 Task: Show all photos of cottage in Huntsvill, Ontario, Canada.
Action: Mouse moved to (289, 79)
Screenshot: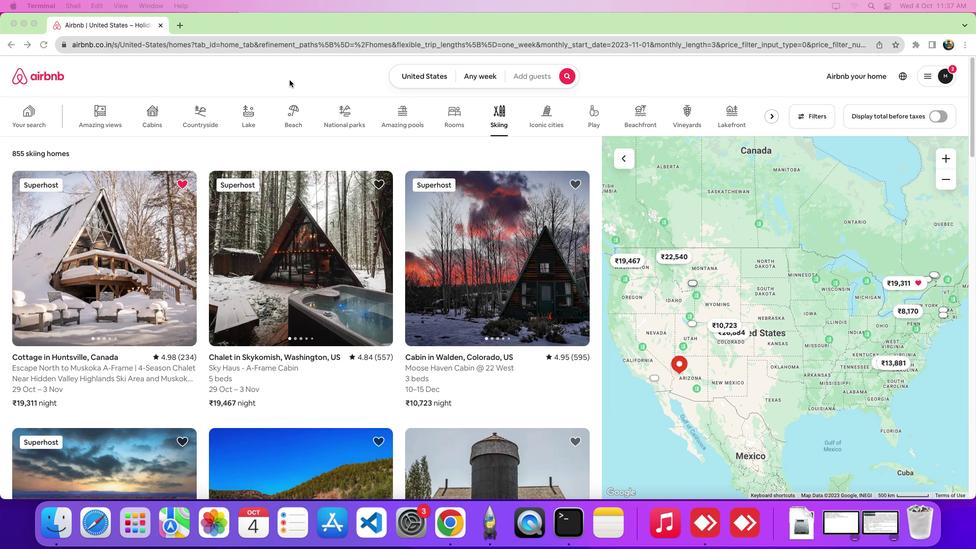 
Action: Mouse pressed left at (289, 79)
Screenshot: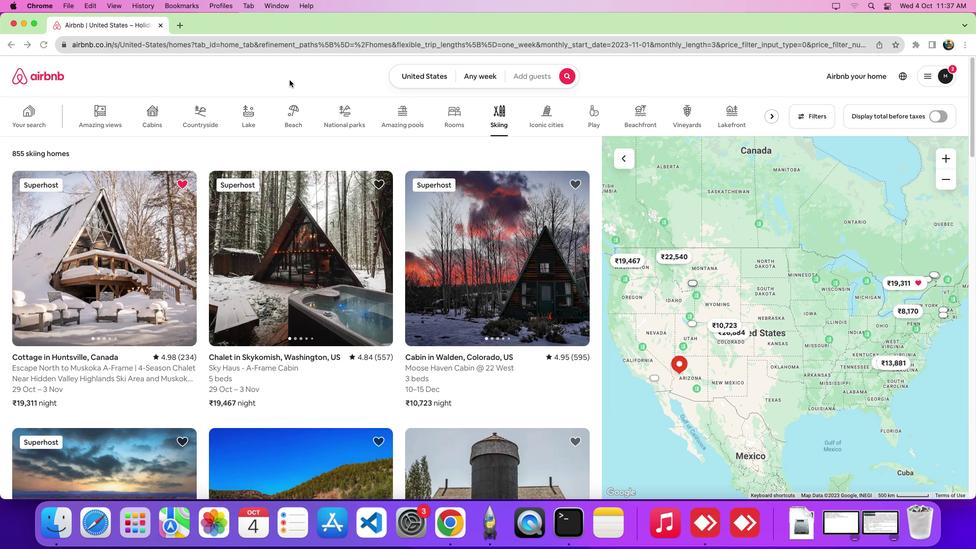 
Action: Mouse moved to (497, 118)
Screenshot: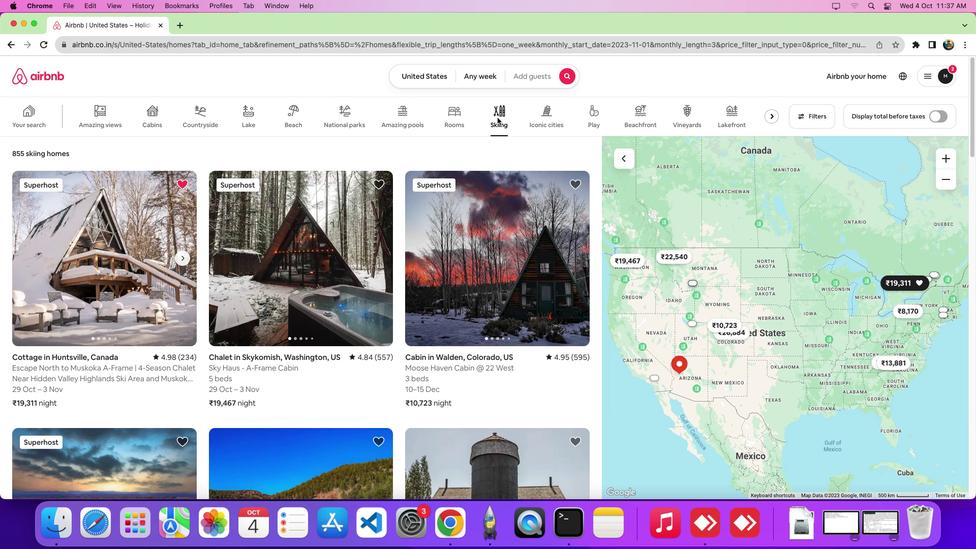 
Action: Mouse pressed left at (497, 118)
Screenshot: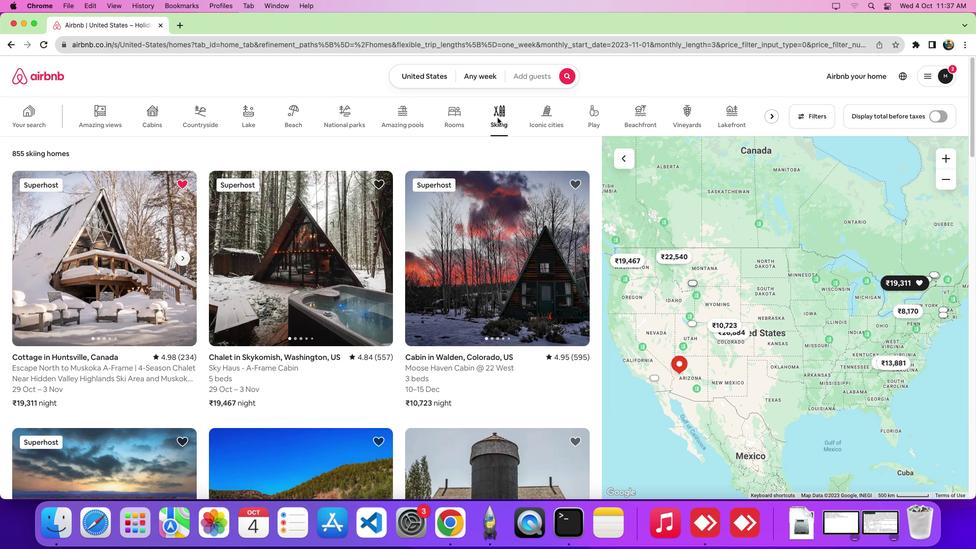 
Action: Mouse moved to (68, 287)
Screenshot: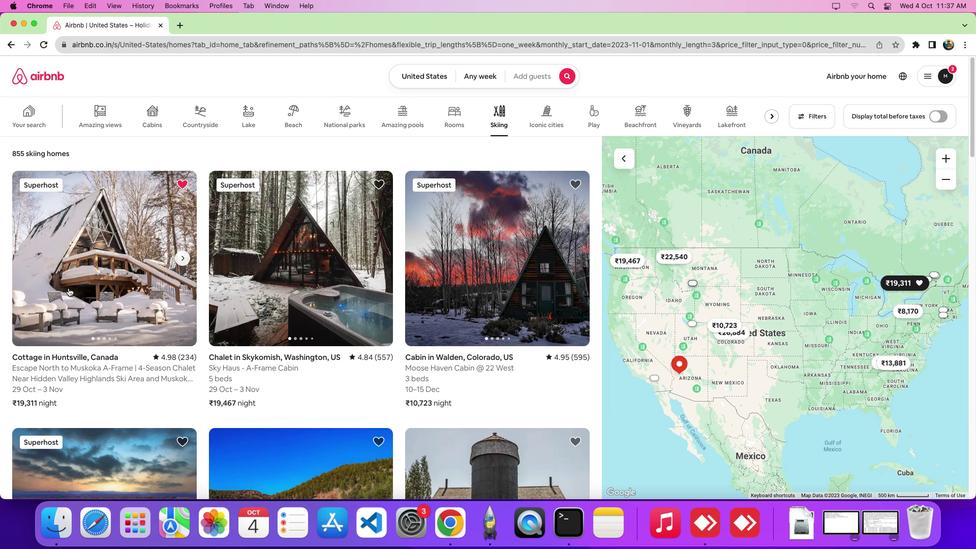 
Action: Mouse pressed left at (68, 287)
Screenshot: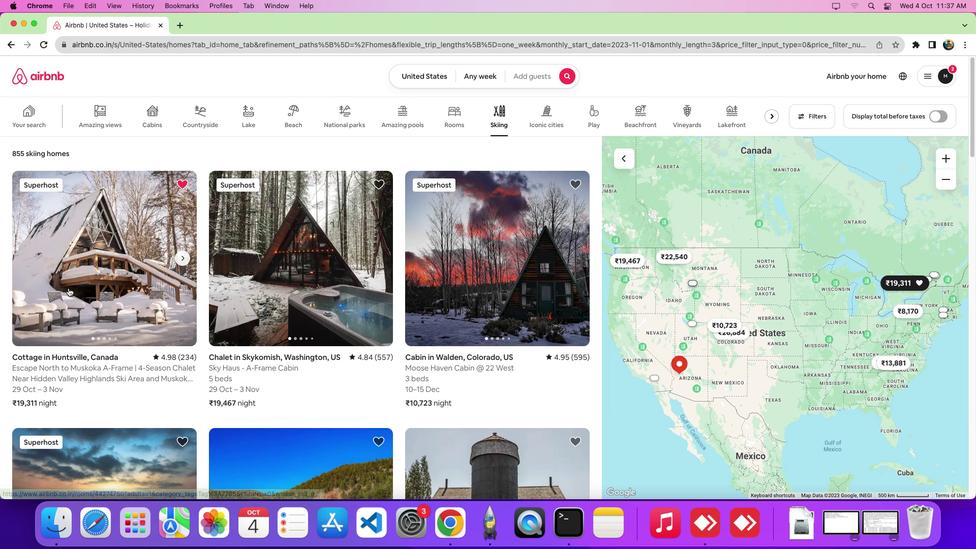 
Action: Mouse moved to (345, 401)
Screenshot: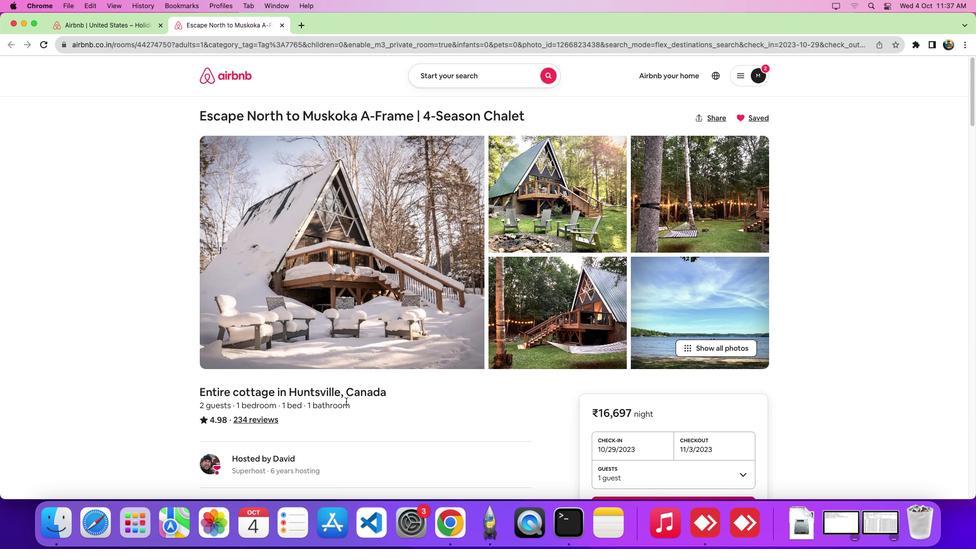 
Action: Mouse scrolled (345, 401) with delta (0, 0)
Screenshot: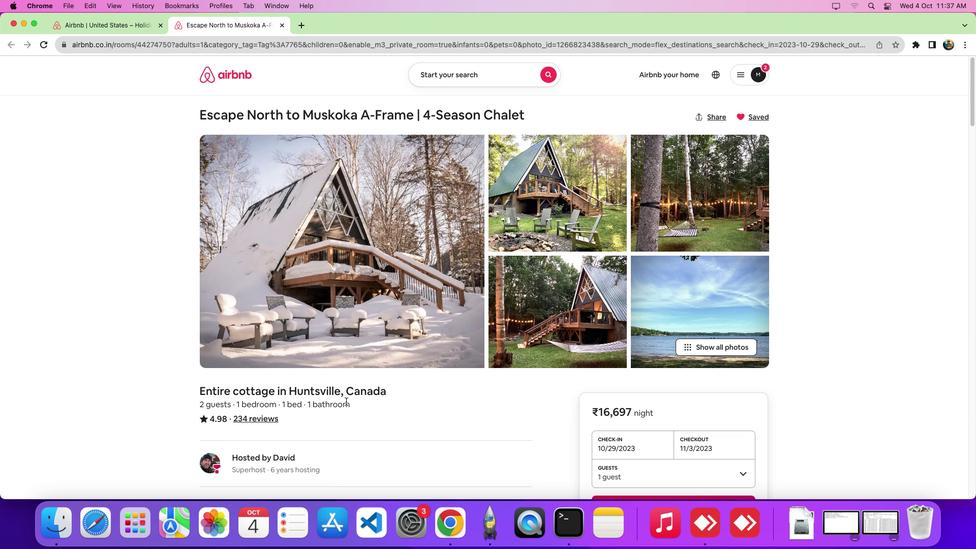 
Action: Mouse scrolled (345, 401) with delta (0, 0)
Screenshot: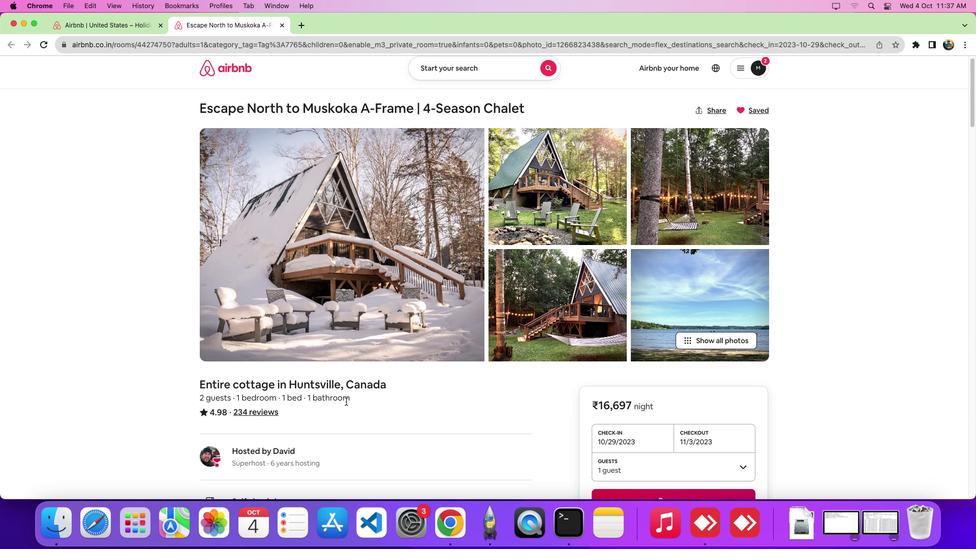 
Action: Mouse scrolled (345, 401) with delta (0, 0)
Screenshot: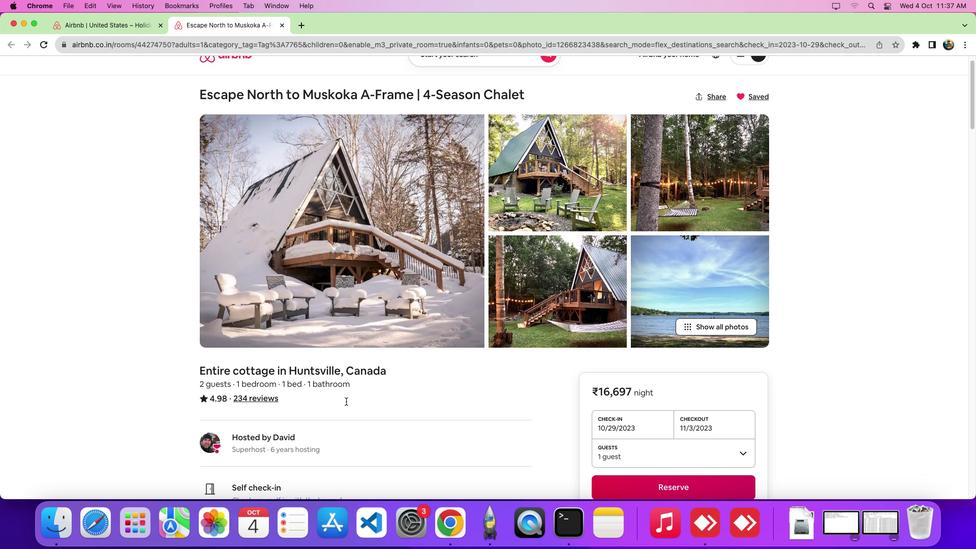 
Action: Mouse scrolled (345, 401) with delta (0, 0)
Screenshot: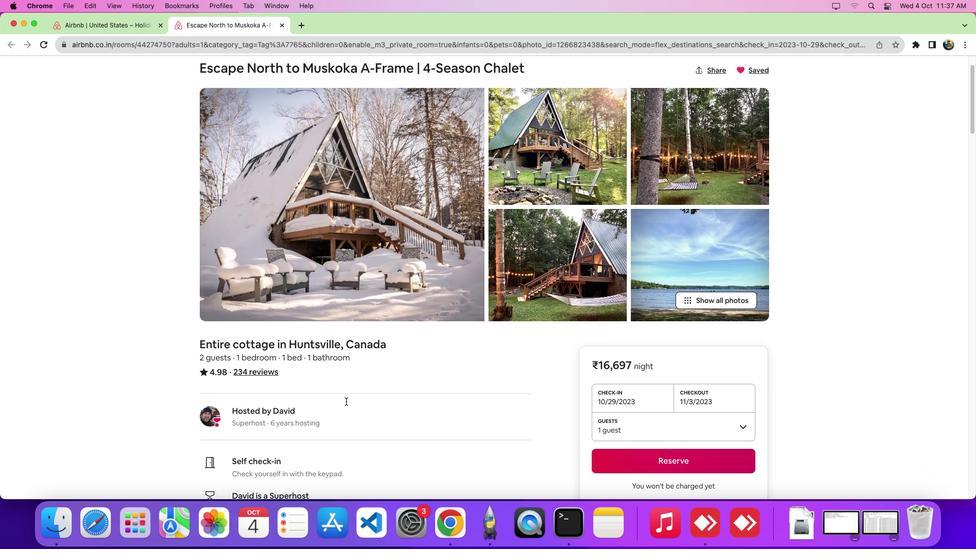 
Action: Mouse scrolled (345, 401) with delta (0, -2)
Screenshot: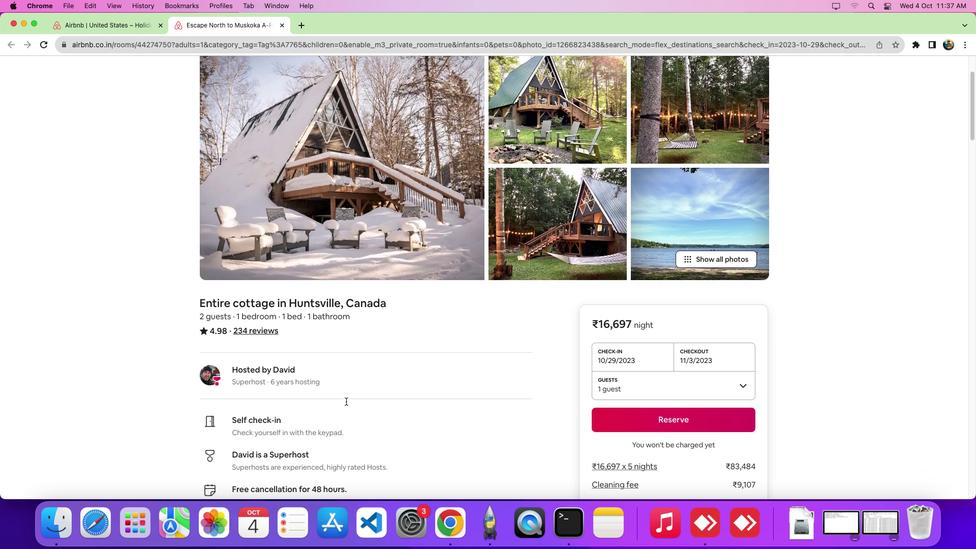 
Action: Mouse moved to (345, 401)
Screenshot: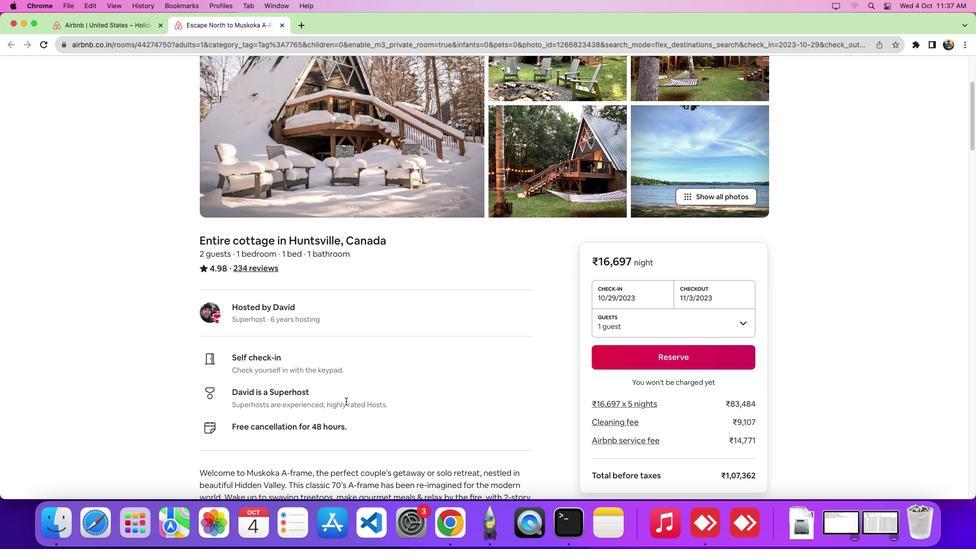 
Action: Mouse scrolled (345, 401) with delta (0, 0)
Screenshot: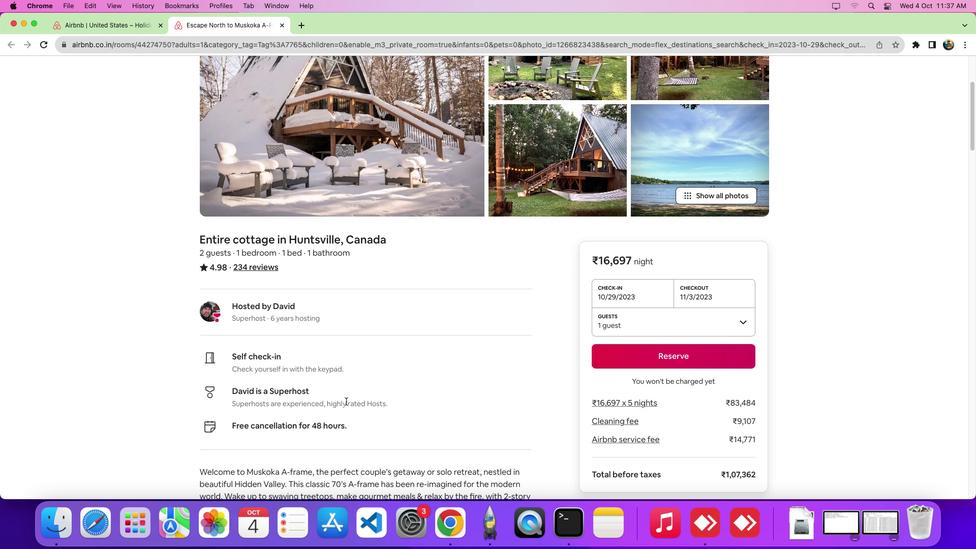 
Action: Mouse moved to (385, 385)
Screenshot: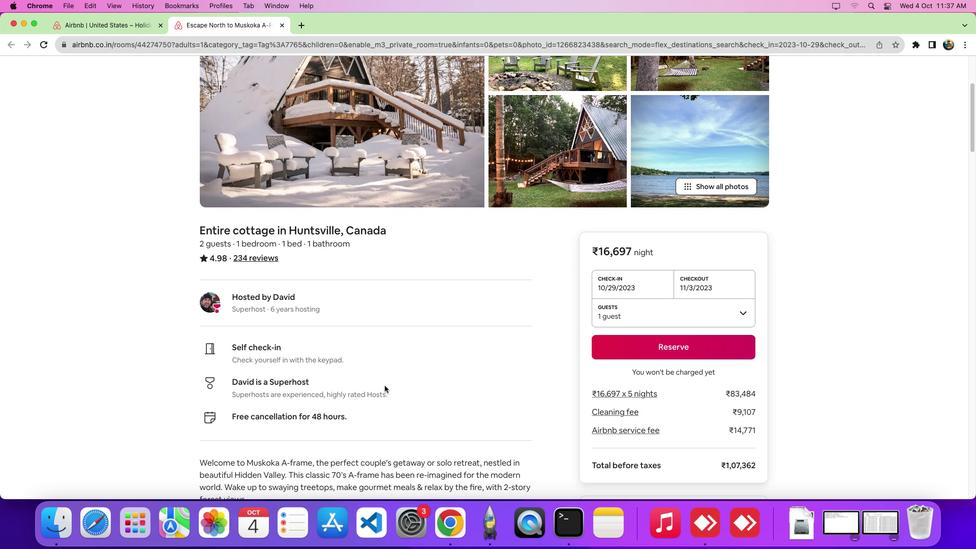 
Action: Mouse scrolled (385, 385) with delta (0, 0)
Screenshot: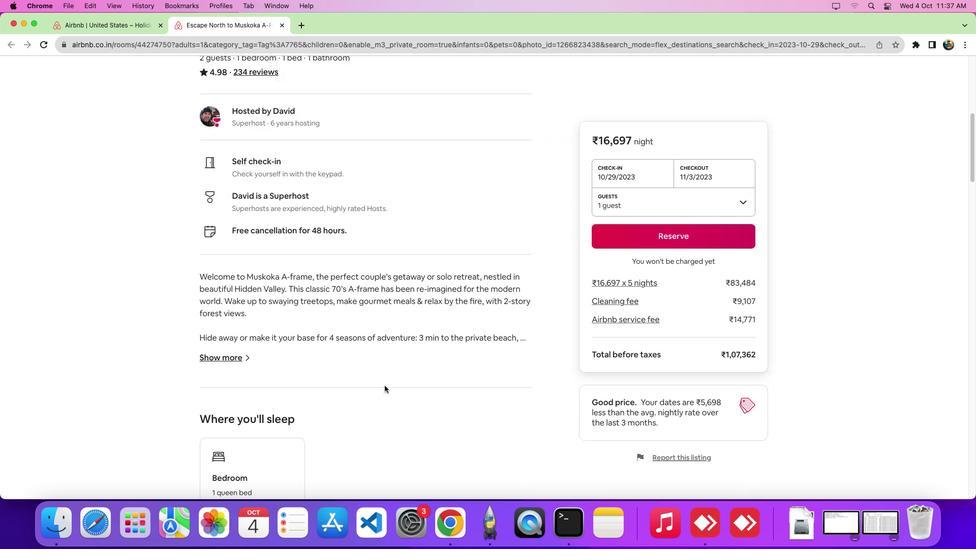 
Action: Mouse scrolled (385, 385) with delta (0, -1)
Screenshot: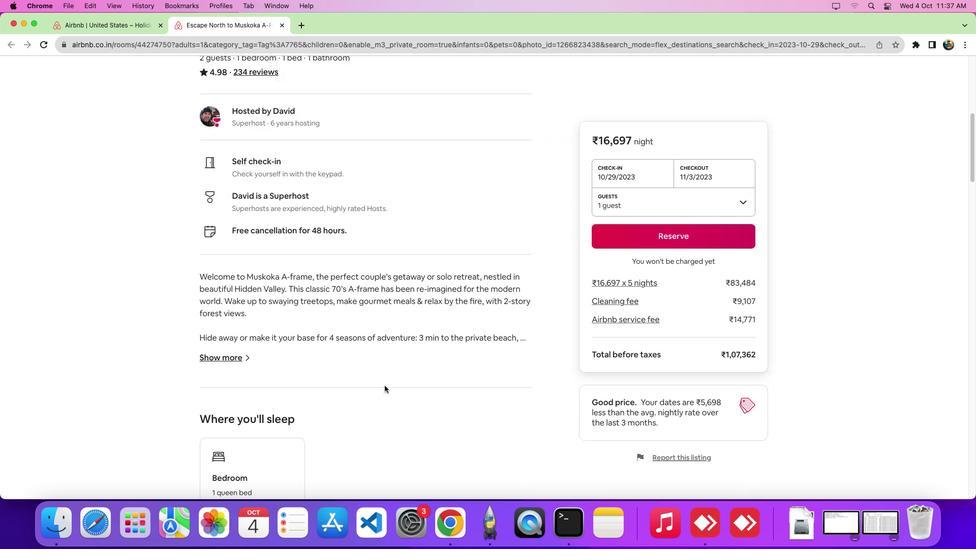 
Action: Mouse scrolled (385, 385) with delta (0, -4)
Screenshot: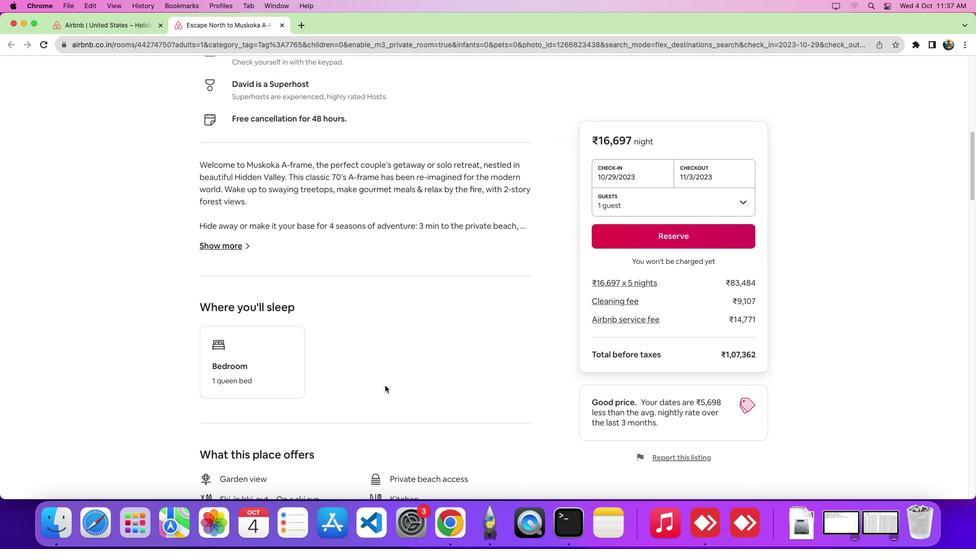 
Action: Mouse scrolled (385, 385) with delta (0, -6)
Screenshot: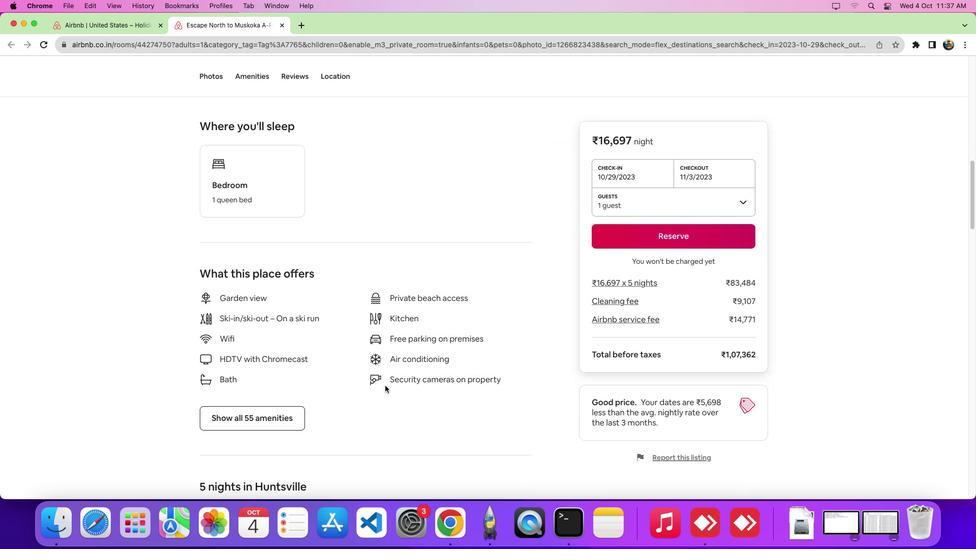 
Action: Mouse moved to (385, 385)
Screenshot: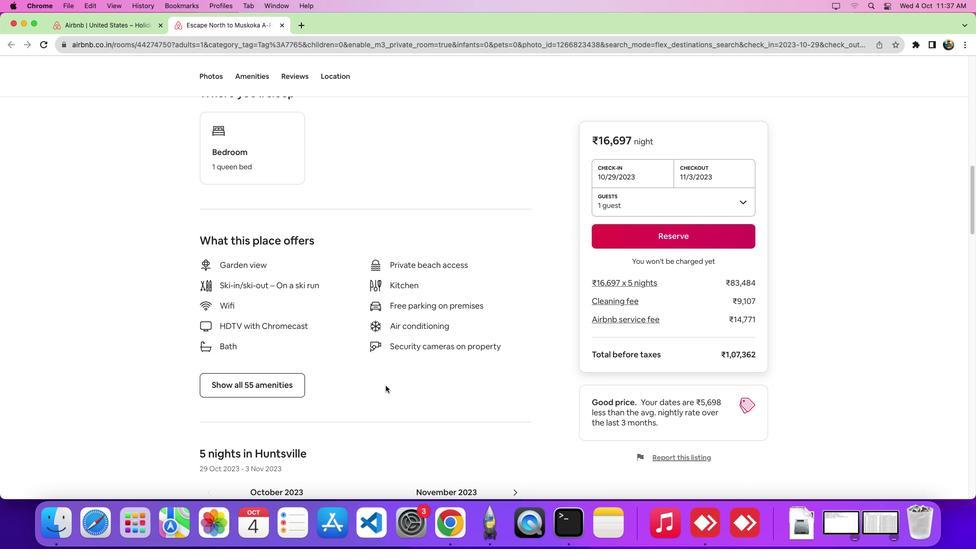 
Action: Mouse scrolled (385, 385) with delta (0, 0)
Screenshot: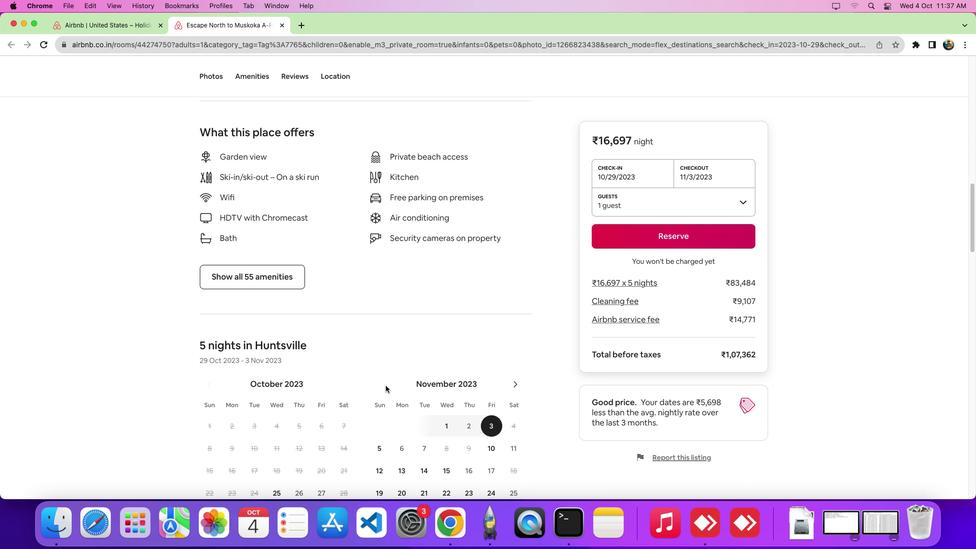 
Action: Mouse scrolled (385, 385) with delta (0, -1)
Screenshot: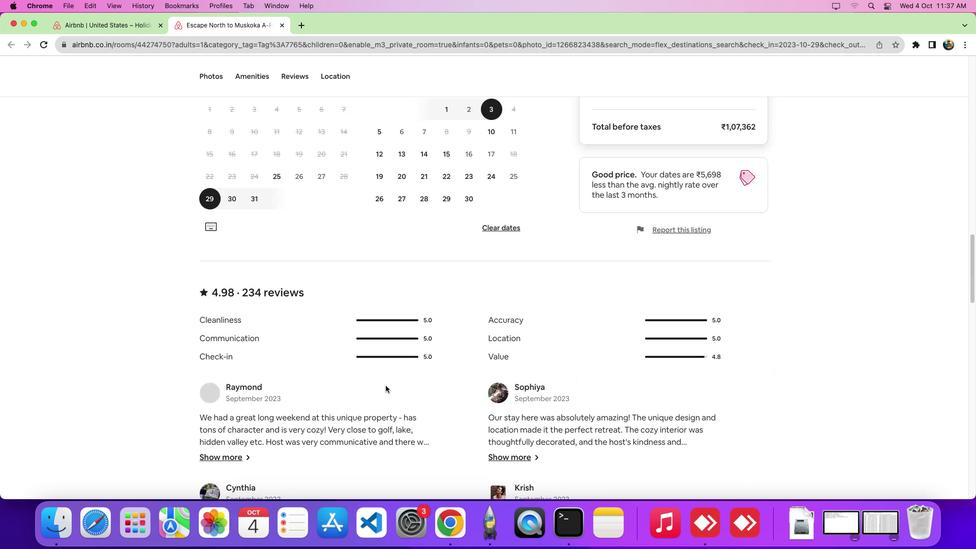 
Action: Mouse scrolled (385, 385) with delta (0, -4)
Screenshot: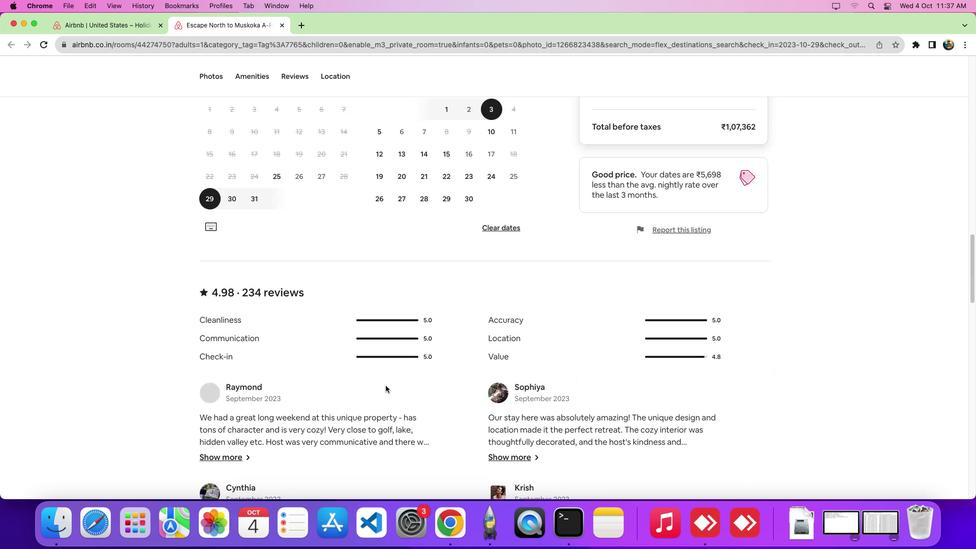 
Action: Mouse scrolled (385, 385) with delta (0, -6)
Screenshot: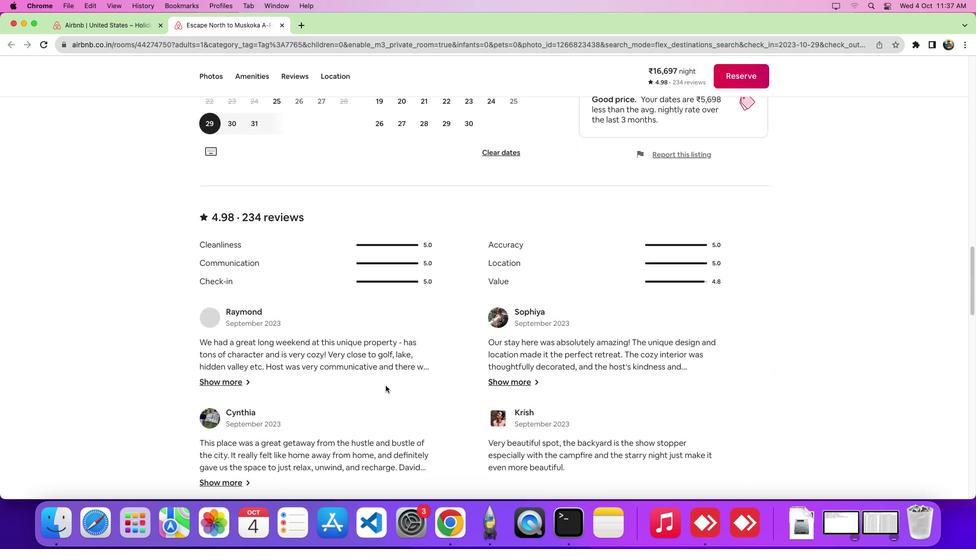 
Action: Mouse moved to (386, 385)
Screenshot: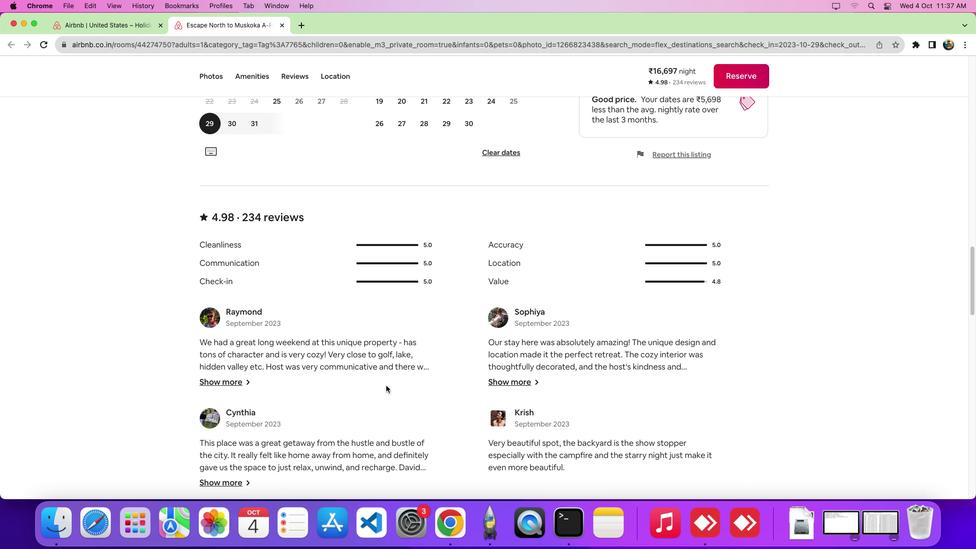 
Action: Mouse scrolled (386, 385) with delta (0, 0)
Screenshot: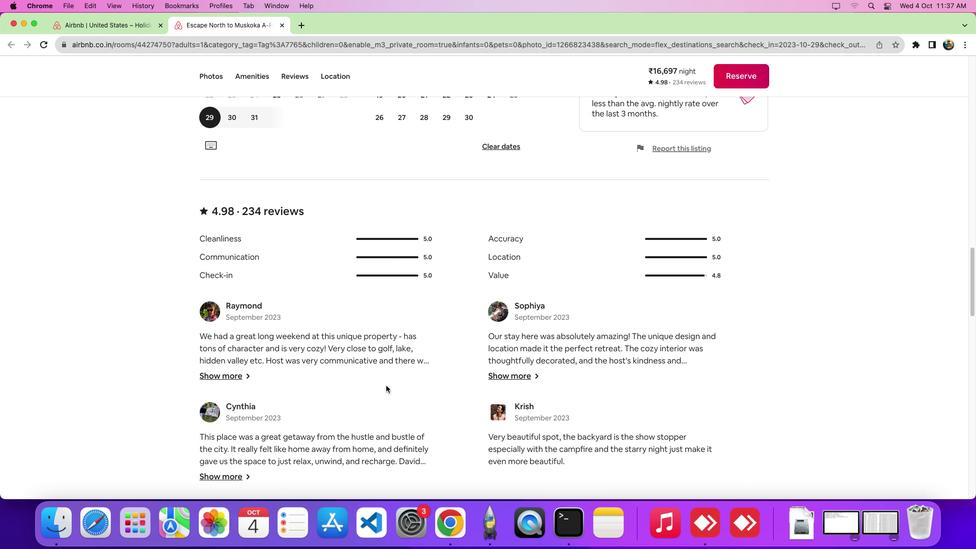 
Action: Mouse scrolled (386, 385) with delta (0, 0)
Screenshot: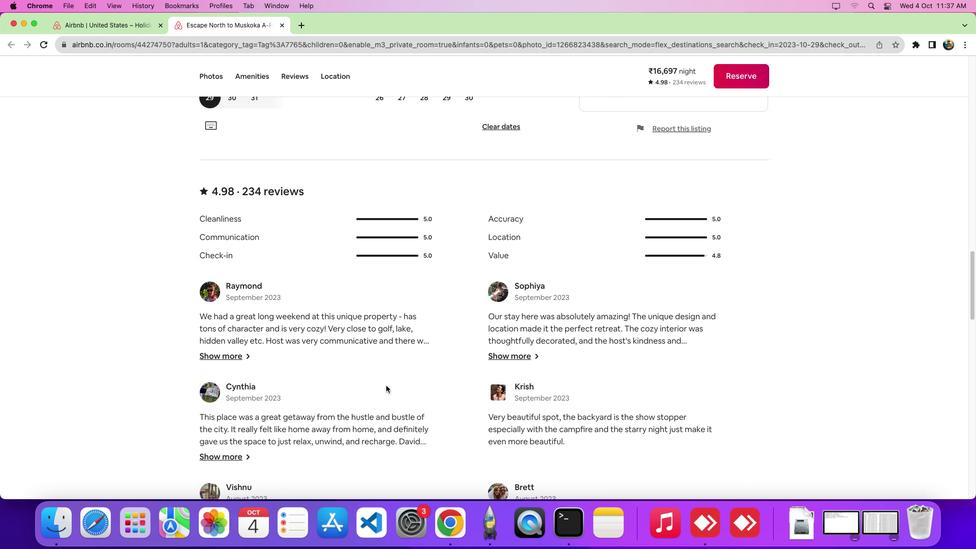
Action: Mouse scrolled (386, 385) with delta (0, -3)
Screenshot: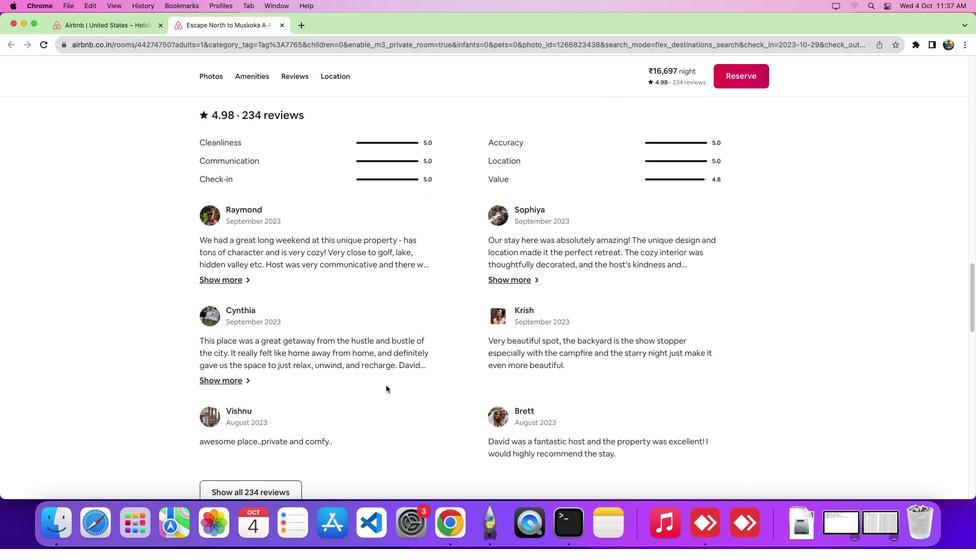 
Action: Mouse scrolled (386, 385) with delta (0, 0)
Screenshot: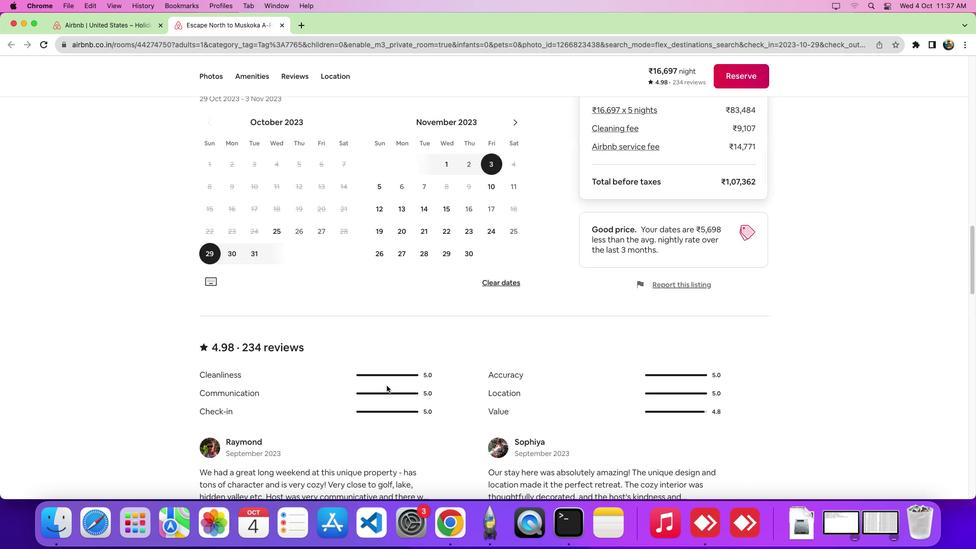
Action: Mouse scrolled (386, 385) with delta (0, 1)
Screenshot: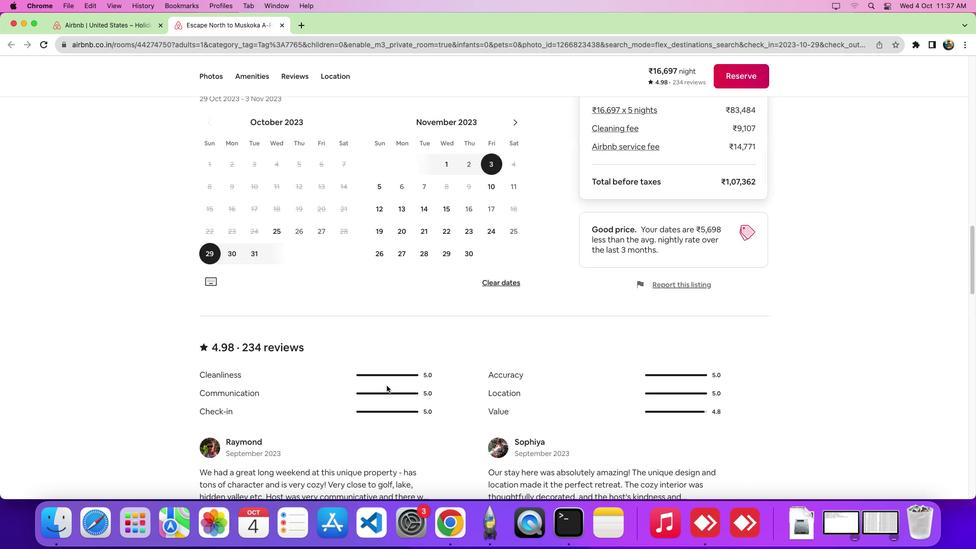 
Action: Mouse scrolled (386, 385) with delta (0, 4)
Screenshot: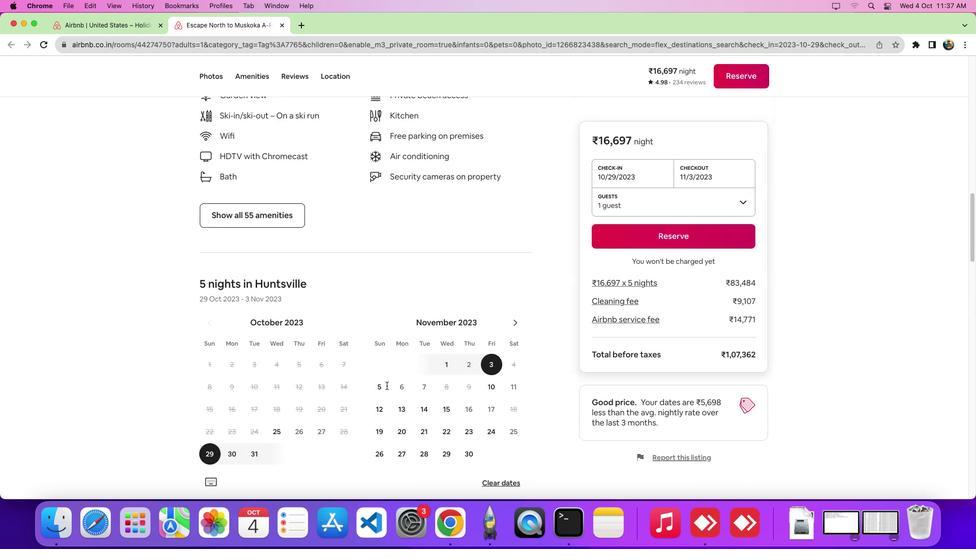 
Action: Mouse moved to (386, 385)
Screenshot: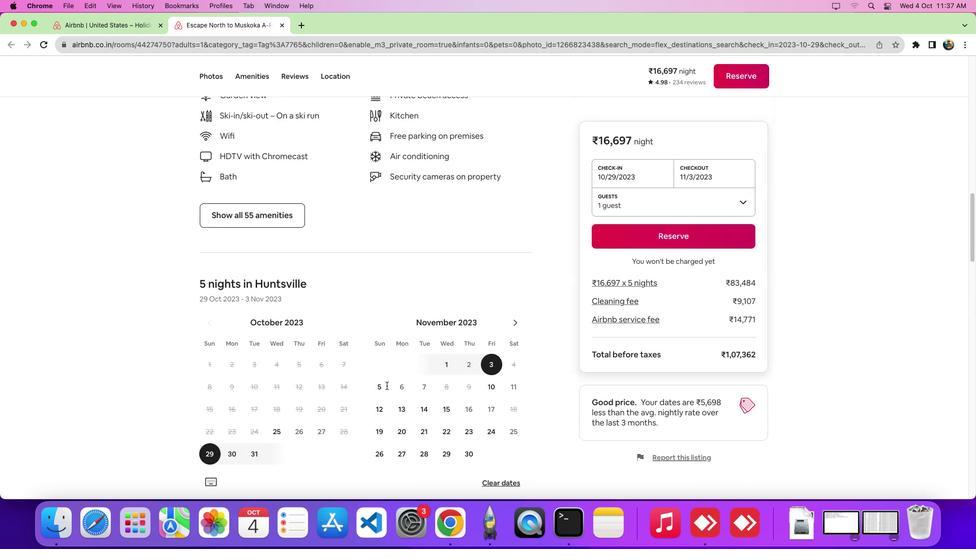 
Action: Mouse scrolled (386, 385) with delta (0, 6)
Screenshot: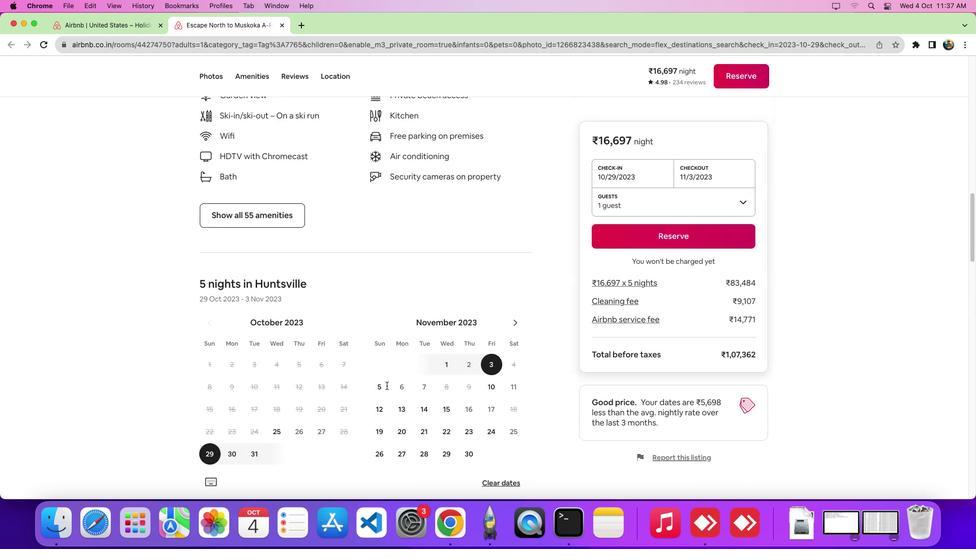 
Action: Mouse moved to (386, 386)
Screenshot: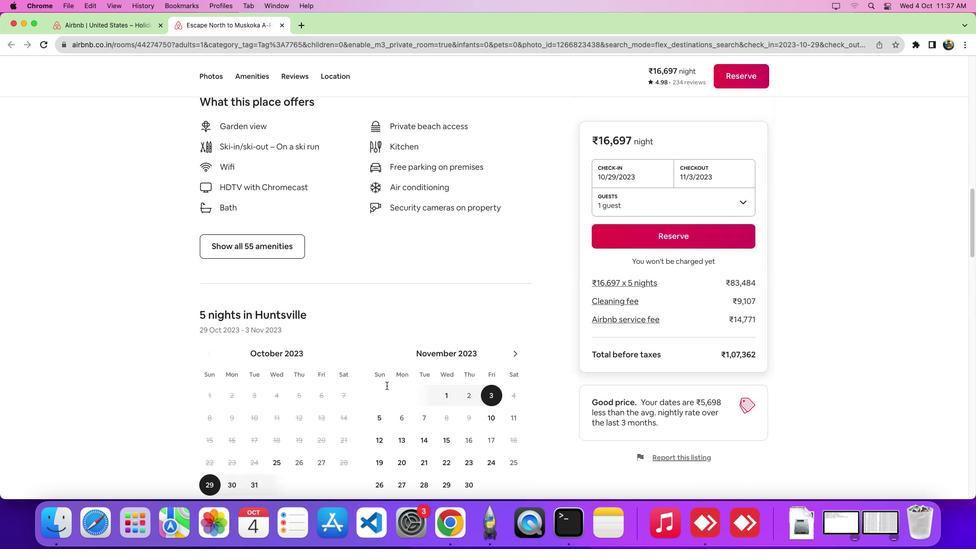 
Action: Mouse scrolled (386, 386) with delta (0, 0)
Screenshot: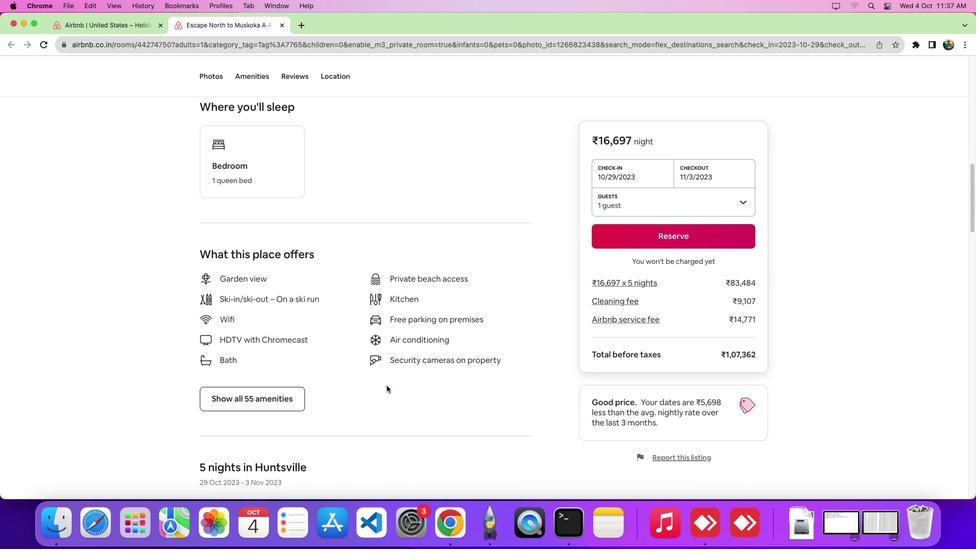 
Action: Mouse scrolled (386, 386) with delta (0, 1)
Screenshot: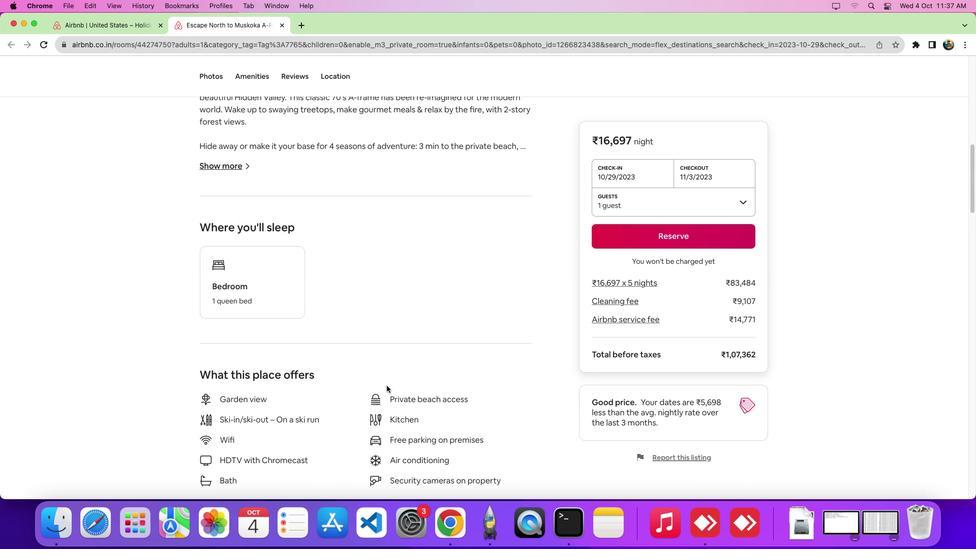 
Action: Mouse scrolled (386, 386) with delta (0, 4)
Screenshot: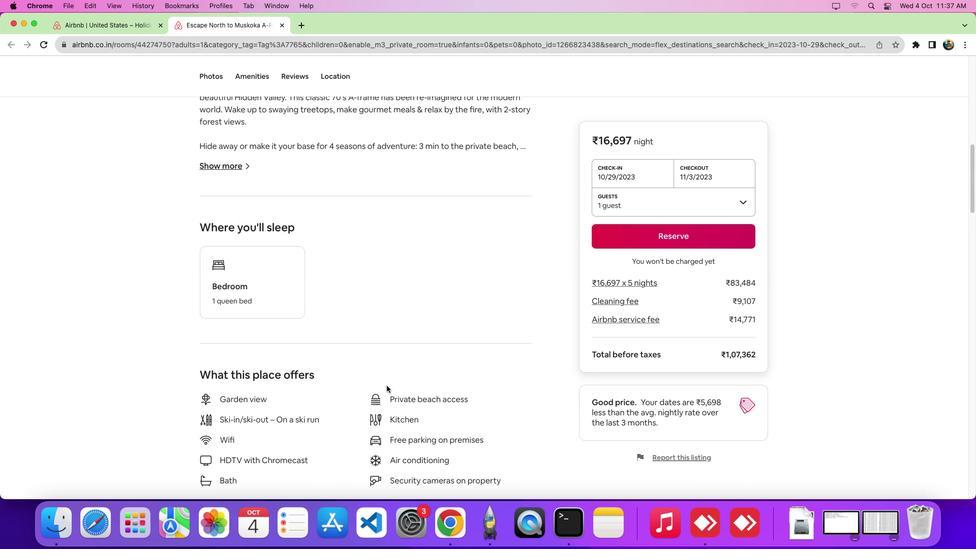 
Action: Mouse scrolled (386, 386) with delta (0, 6)
Screenshot: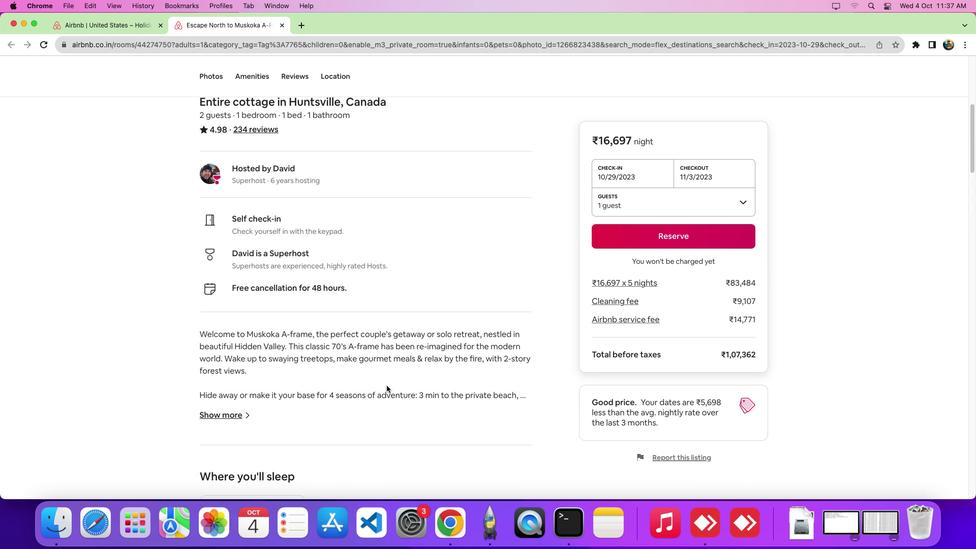 
Action: Mouse scrolled (386, 386) with delta (0, 0)
Screenshot: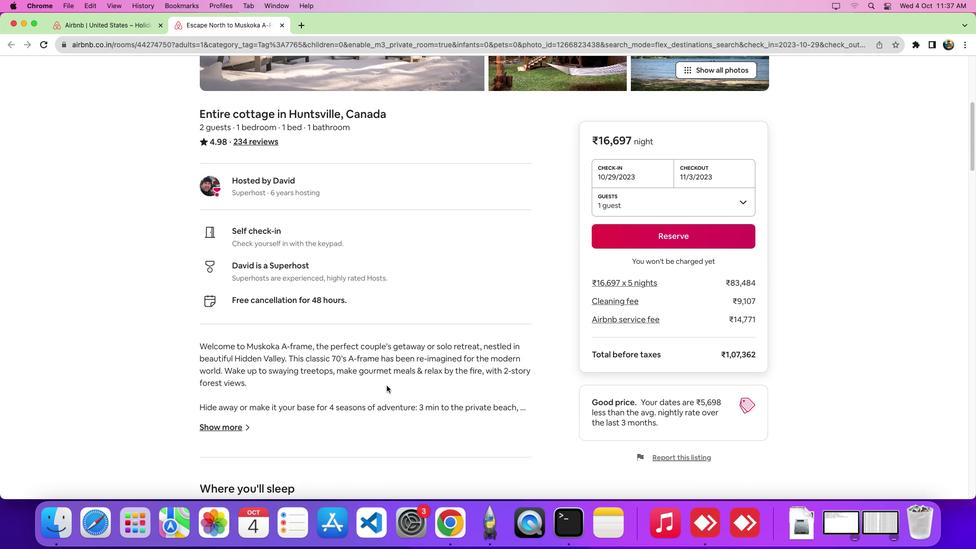 
Action: Mouse scrolled (386, 386) with delta (0, 0)
Screenshot: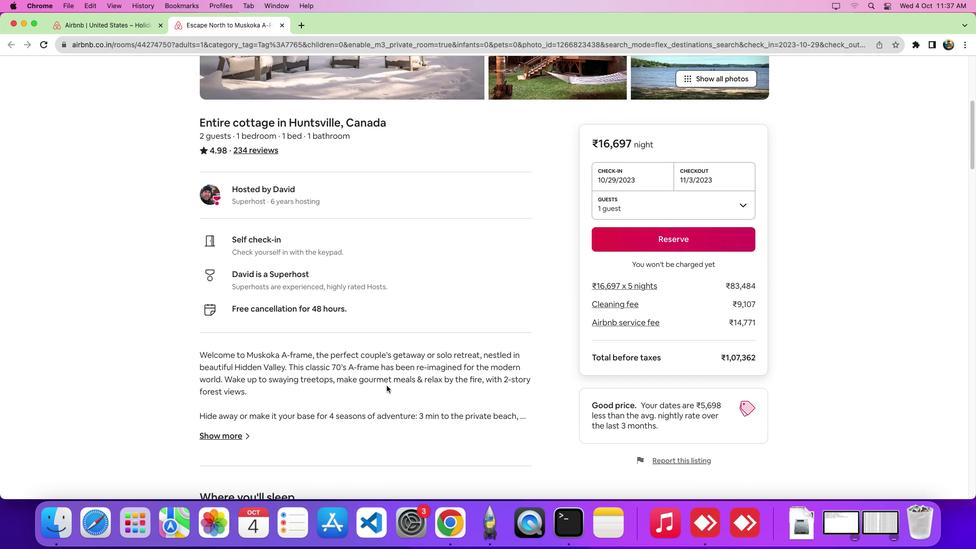 
Action: Mouse moved to (718, 86)
Screenshot: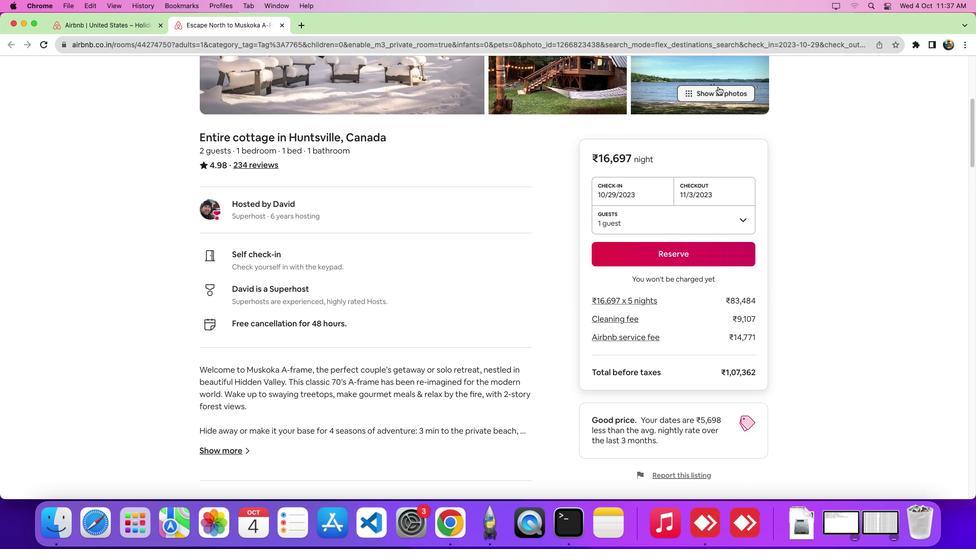 
Action: Mouse pressed left at (718, 86)
Screenshot: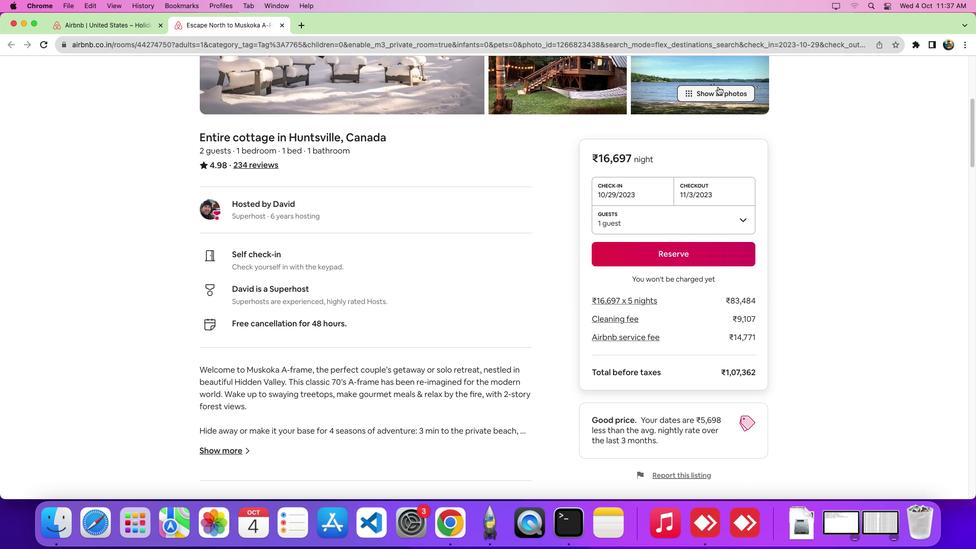 
Action: Mouse moved to (544, 242)
Screenshot: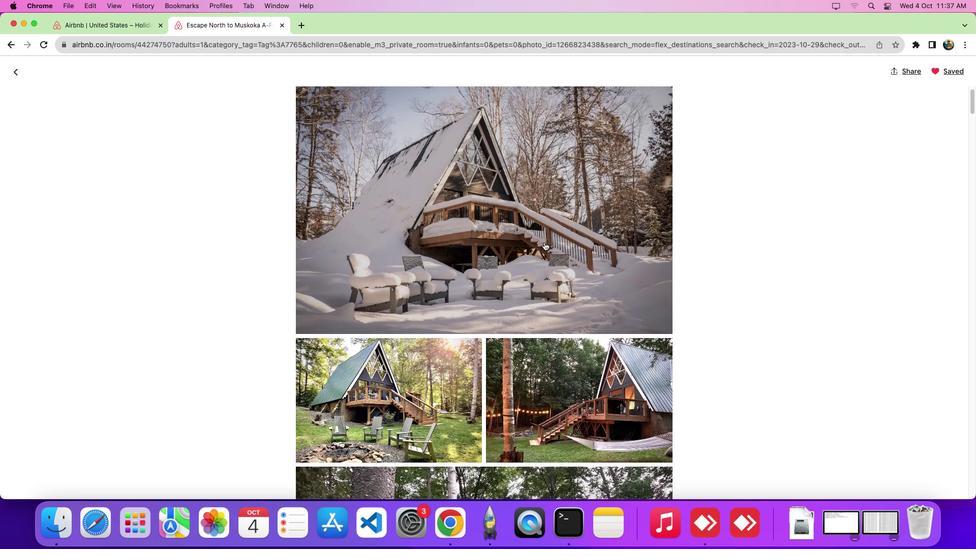 
Action: Mouse scrolled (544, 242) with delta (0, 0)
Screenshot: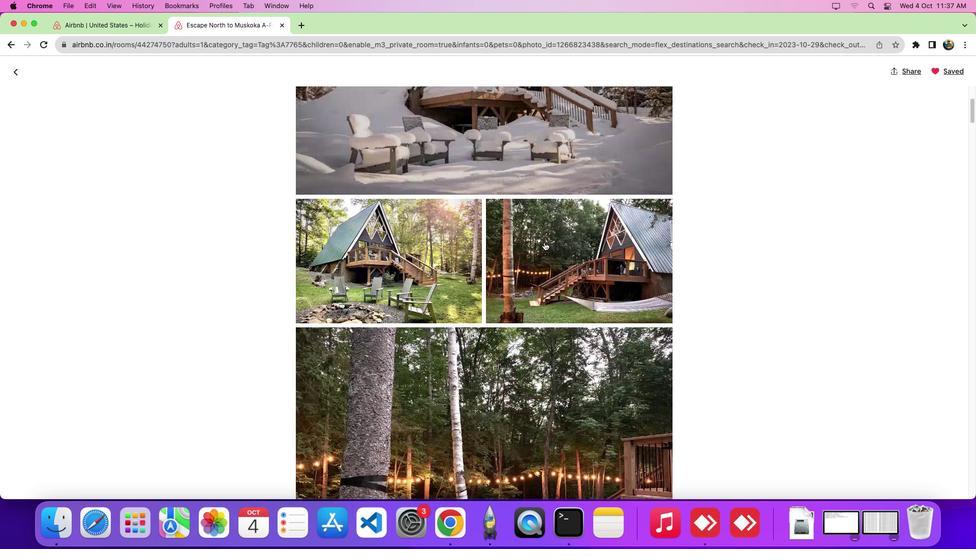 
Action: Mouse scrolled (544, 242) with delta (0, -1)
Screenshot: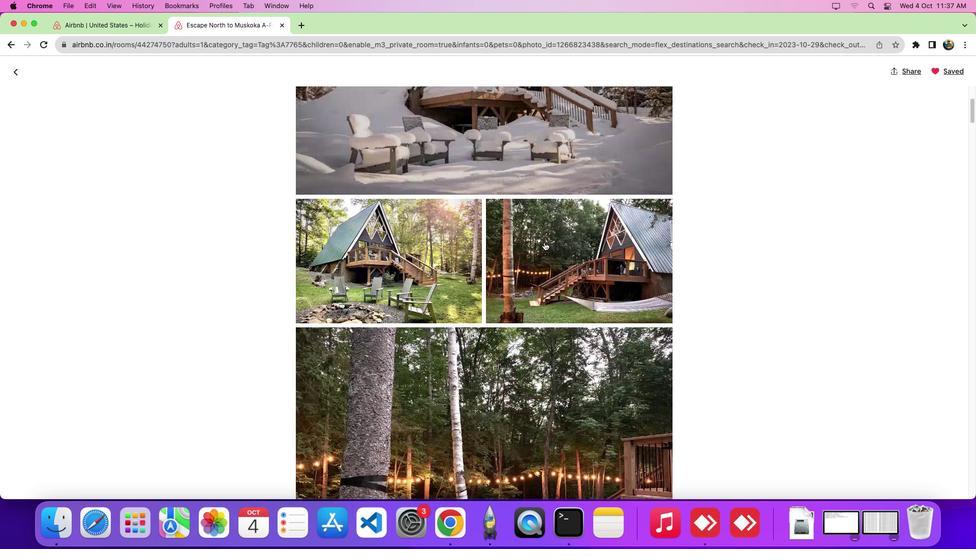 
Action: Mouse scrolled (544, 242) with delta (0, -4)
Screenshot: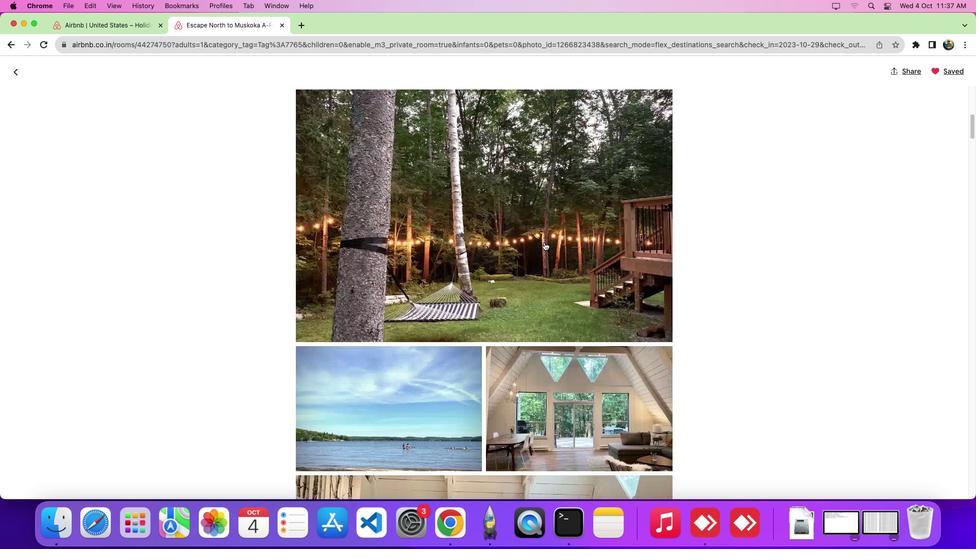 
Action: Mouse scrolled (544, 242) with delta (0, -6)
Screenshot: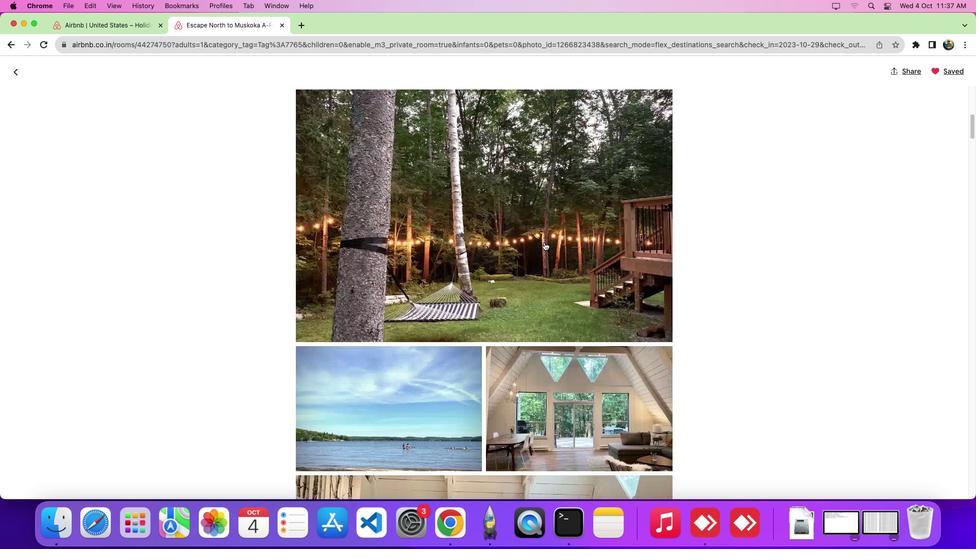 
Action: Mouse scrolled (544, 242) with delta (0, 0)
Screenshot: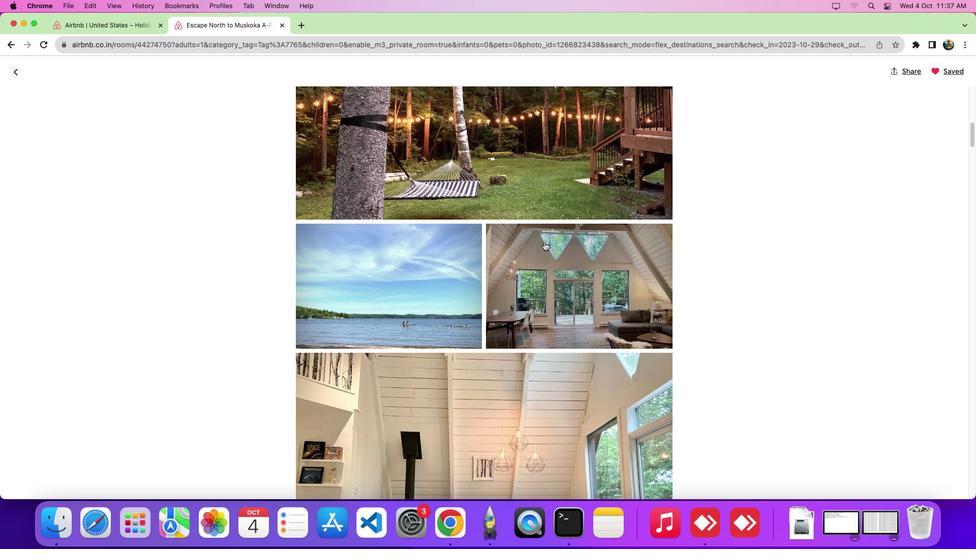 
Action: Mouse scrolled (544, 242) with delta (0, -1)
Screenshot: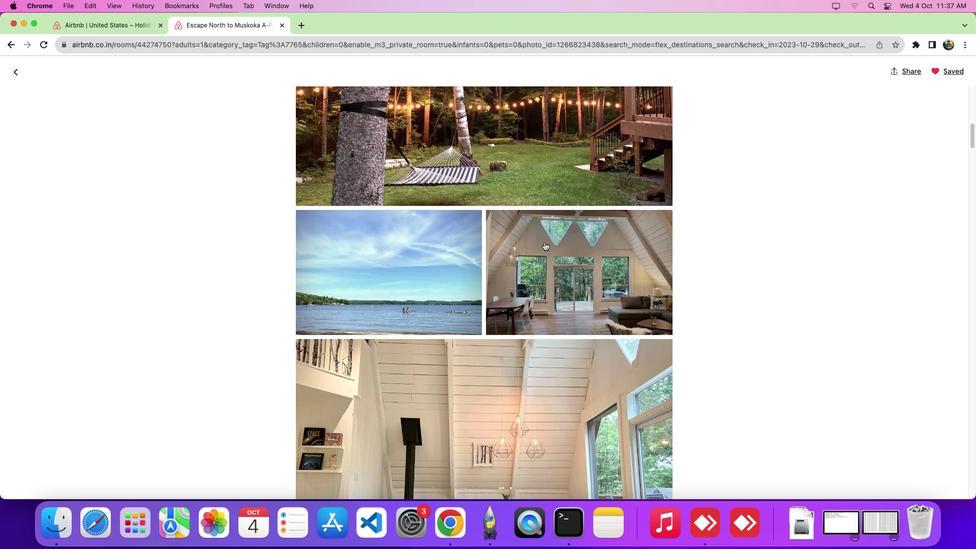 
Action: Mouse scrolled (544, 242) with delta (0, -4)
Screenshot: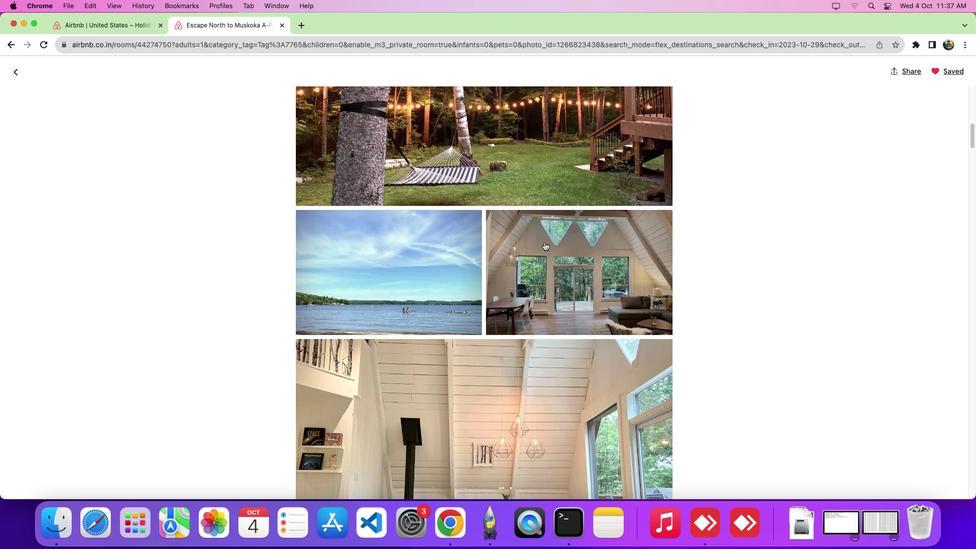 
Action: Mouse scrolled (544, 242) with delta (0, -6)
Screenshot: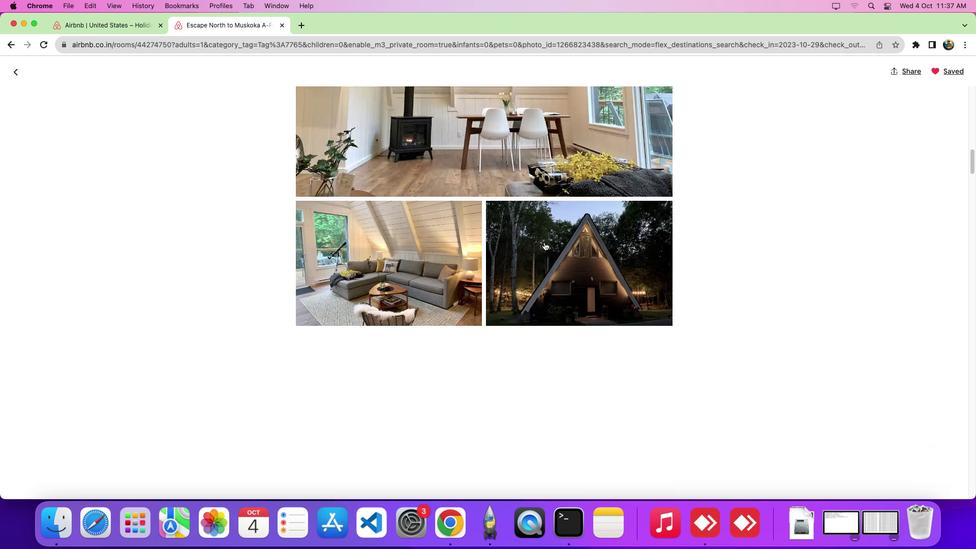 
Action: Mouse scrolled (544, 242) with delta (0, 0)
Screenshot: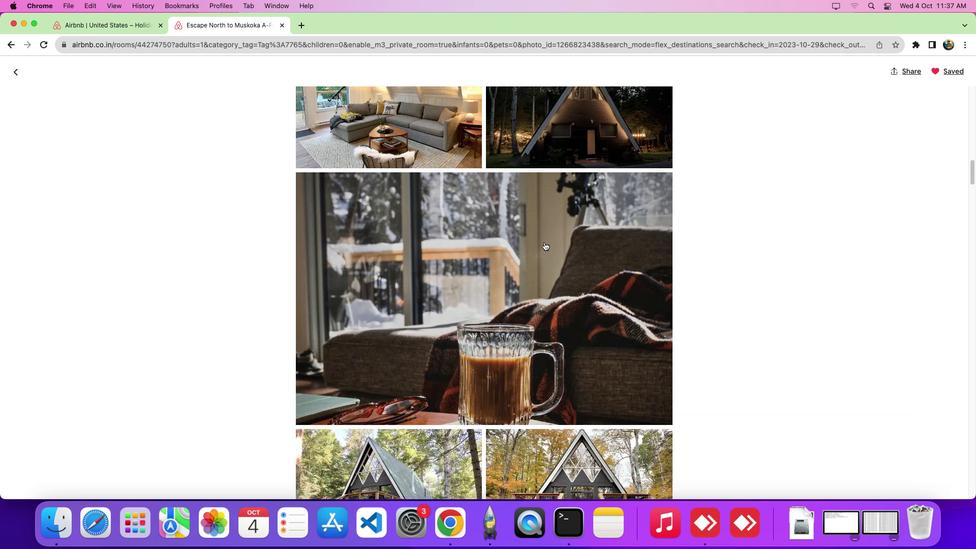 
Action: Mouse scrolled (544, 242) with delta (0, -1)
Screenshot: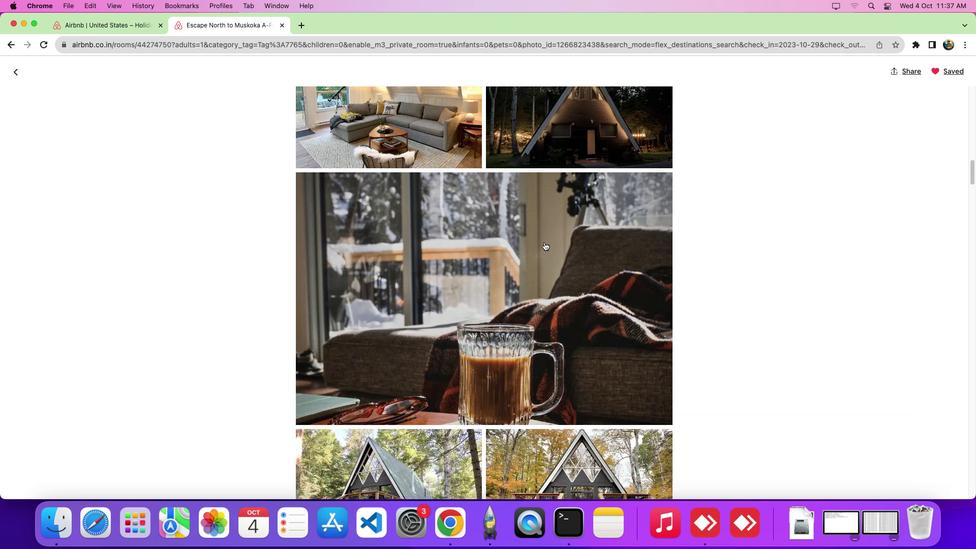 
Action: Mouse scrolled (544, 242) with delta (0, -4)
Screenshot: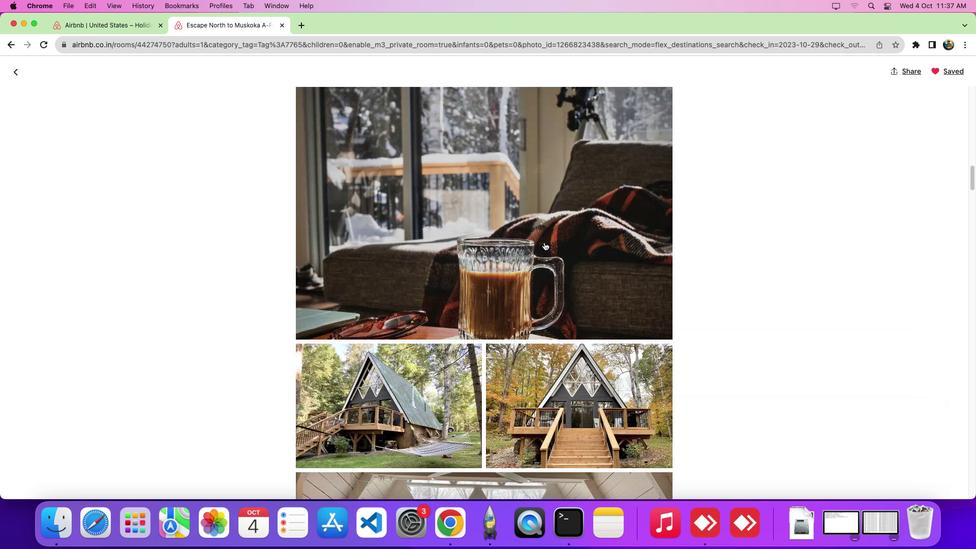 
Action: Mouse scrolled (544, 242) with delta (0, -6)
Screenshot: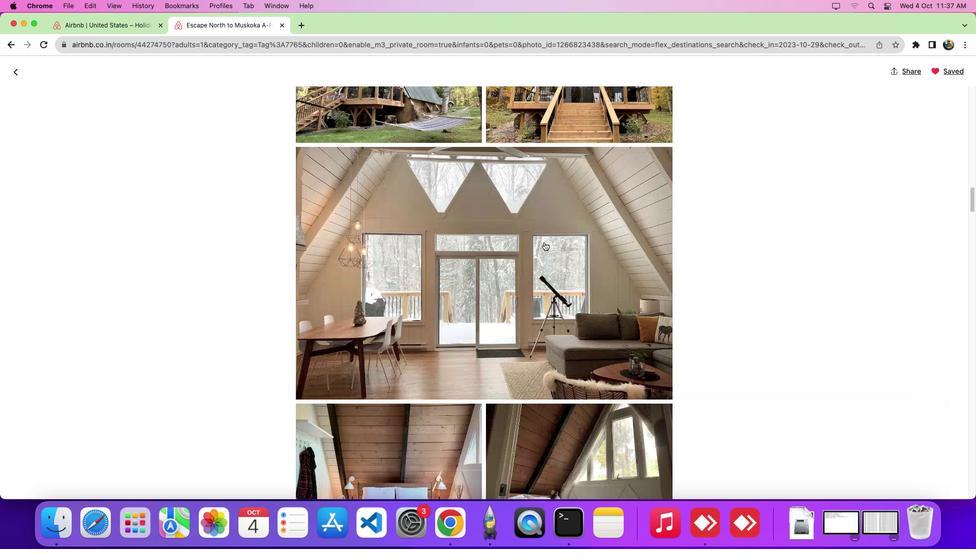 
